 Task: Allign panel to the justify.
Action: Mouse moved to (142, 17)
Screenshot: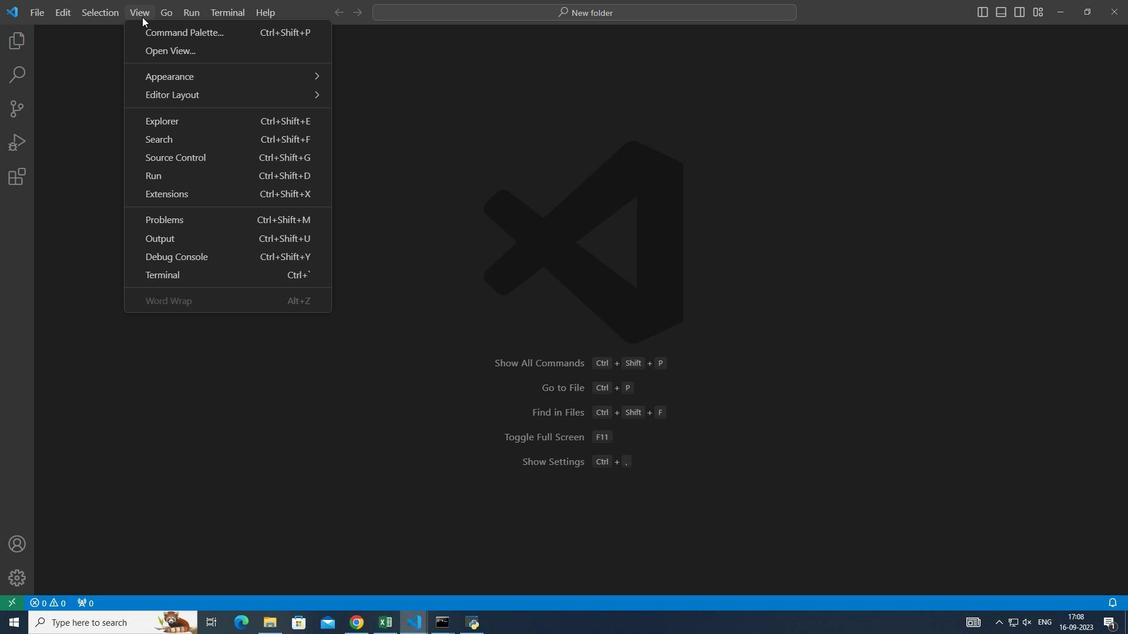 
Action: Mouse pressed left at (142, 17)
Screenshot: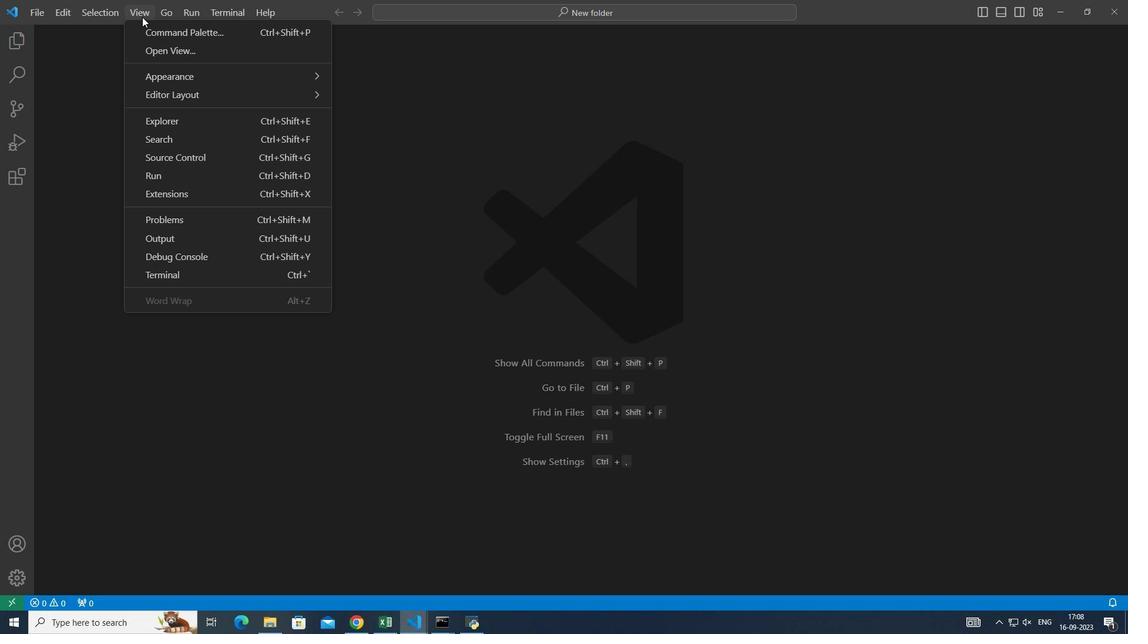 
Action: Mouse moved to (313, 75)
Screenshot: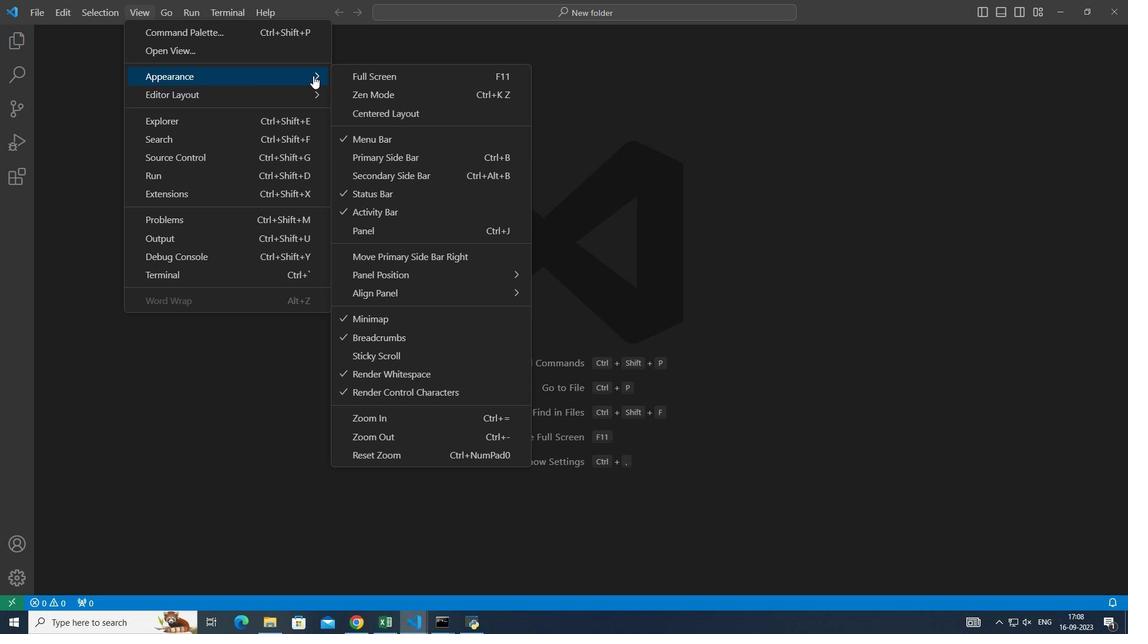 
Action: Mouse pressed left at (313, 75)
Screenshot: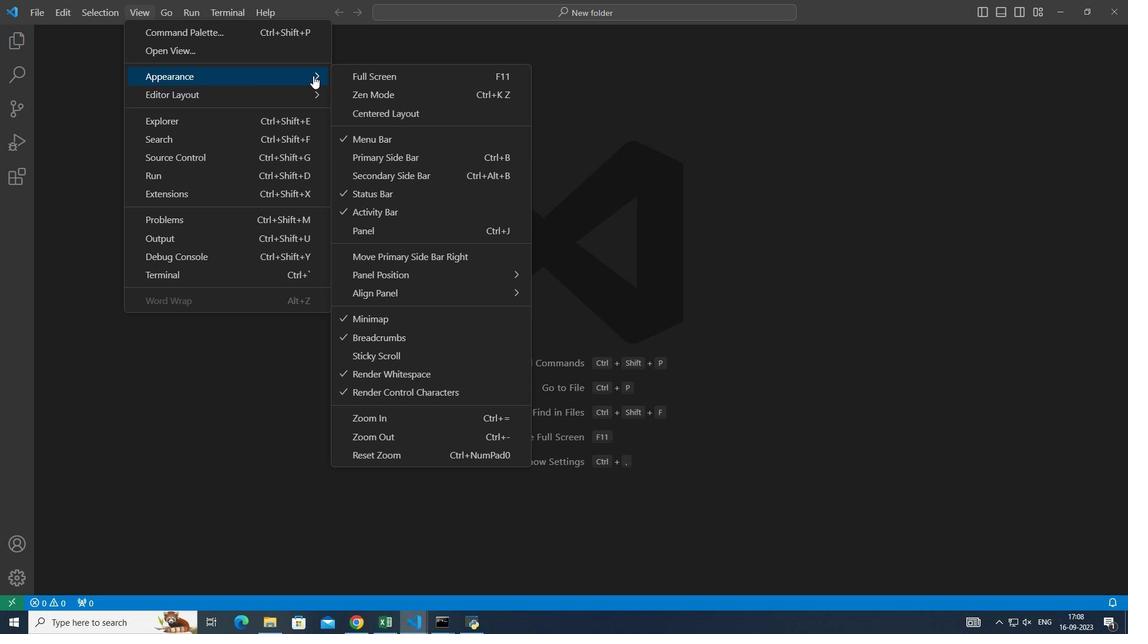 
Action: Mouse moved to (569, 315)
Screenshot: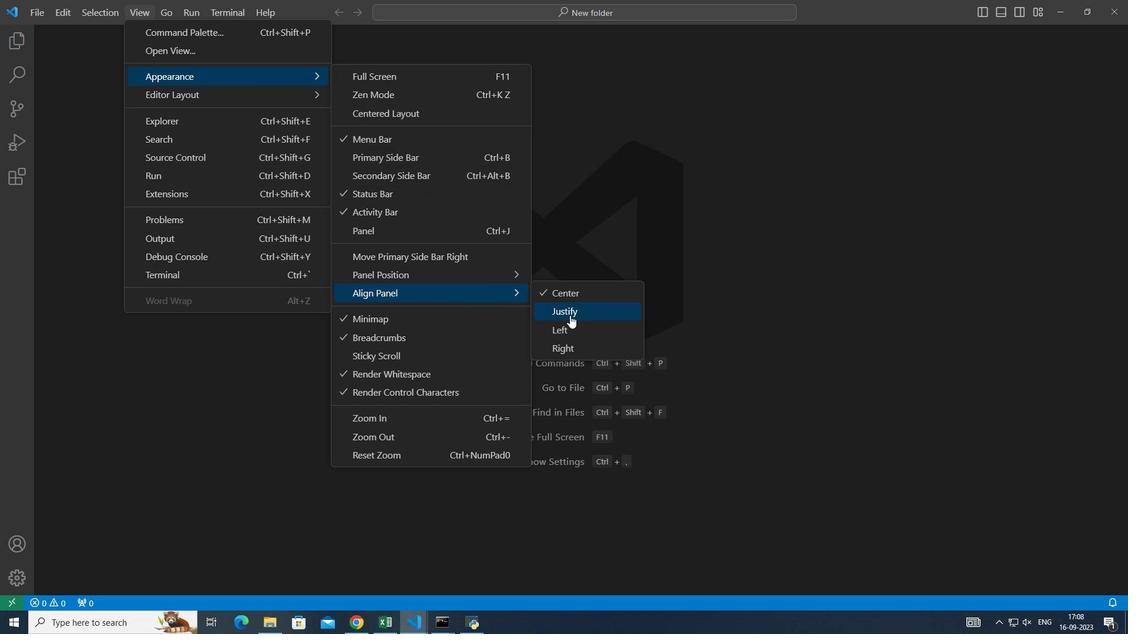 
Action: Mouse pressed left at (569, 315)
Screenshot: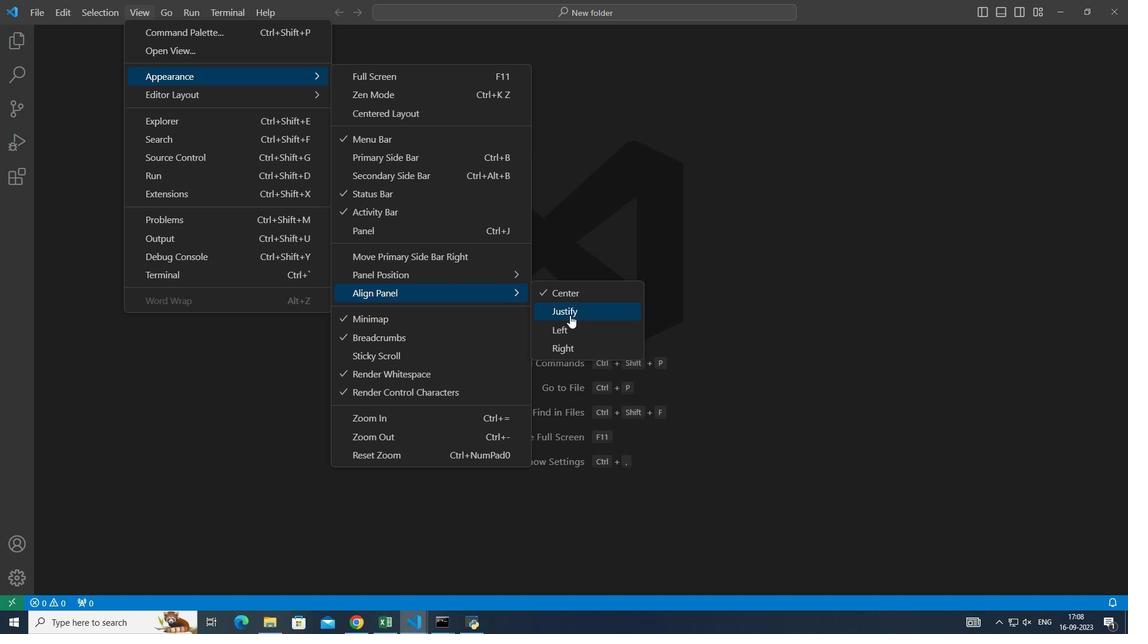 
